 Task: Create a due date automation trigger when advanced on, on the monday after a card is due add dates not due this month at 11:00 AM.
Action: Mouse moved to (957, 72)
Screenshot: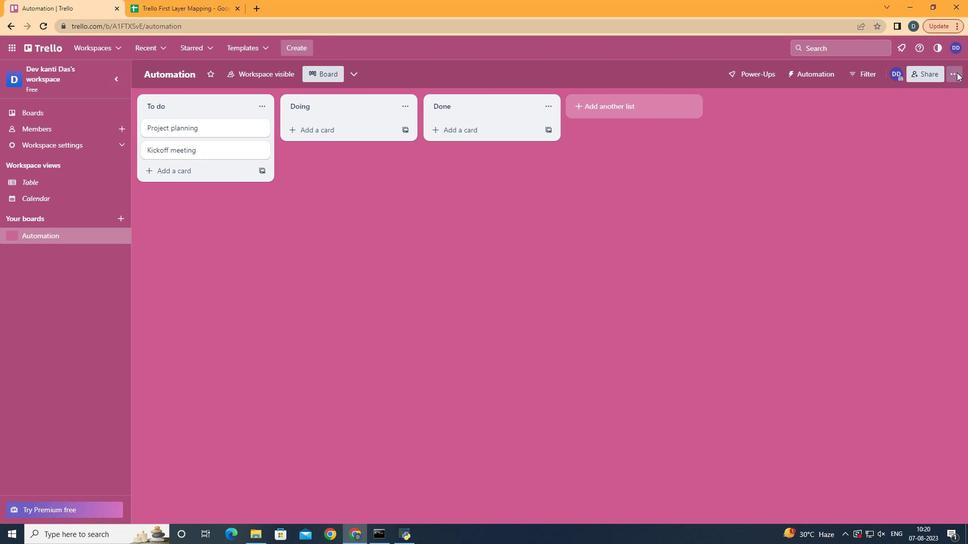 
Action: Mouse pressed left at (957, 72)
Screenshot: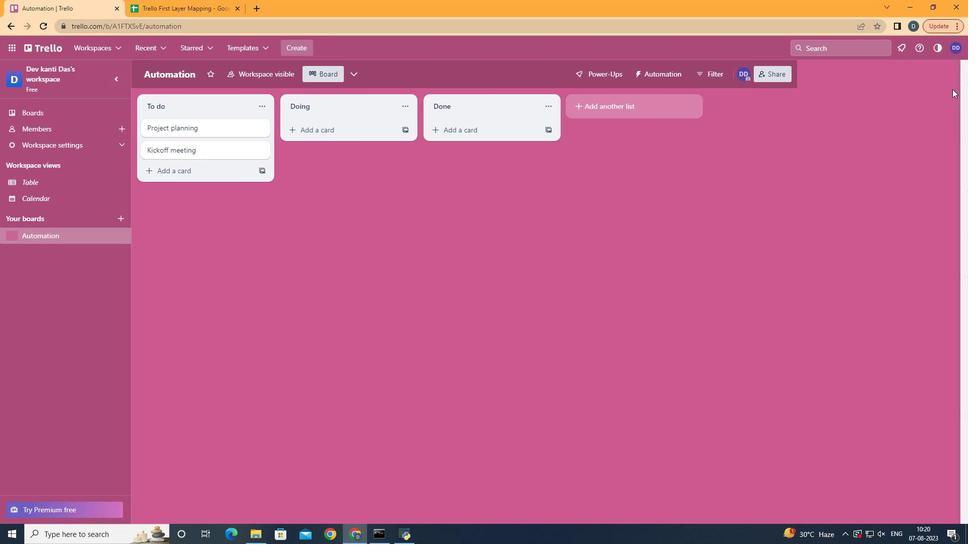 
Action: Mouse moved to (889, 215)
Screenshot: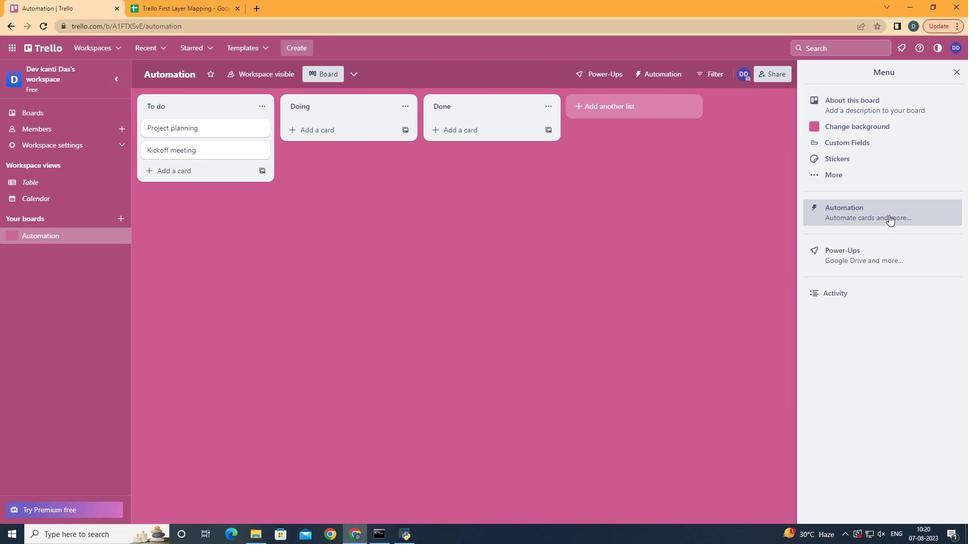 
Action: Mouse pressed left at (889, 215)
Screenshot: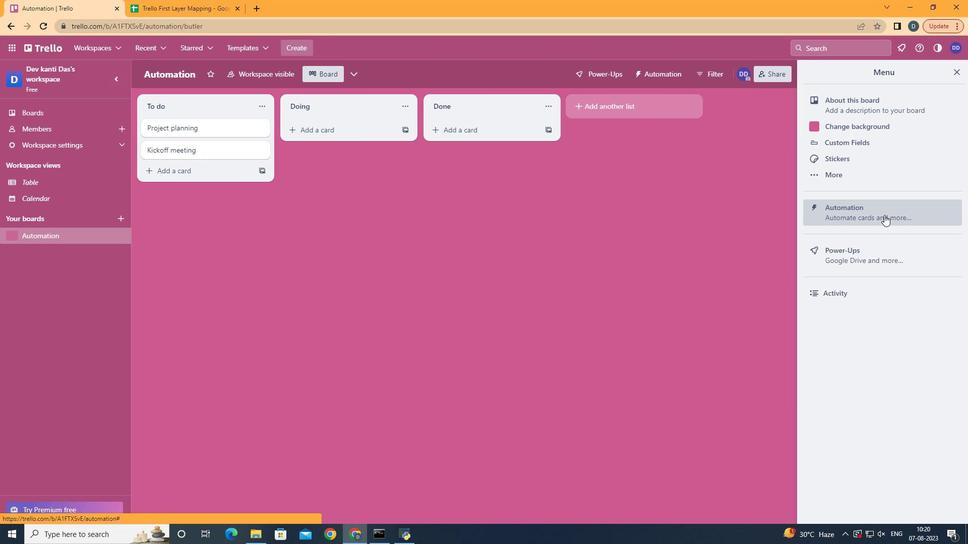 
Action: Mouse moved to (172, 203)
Screenshot: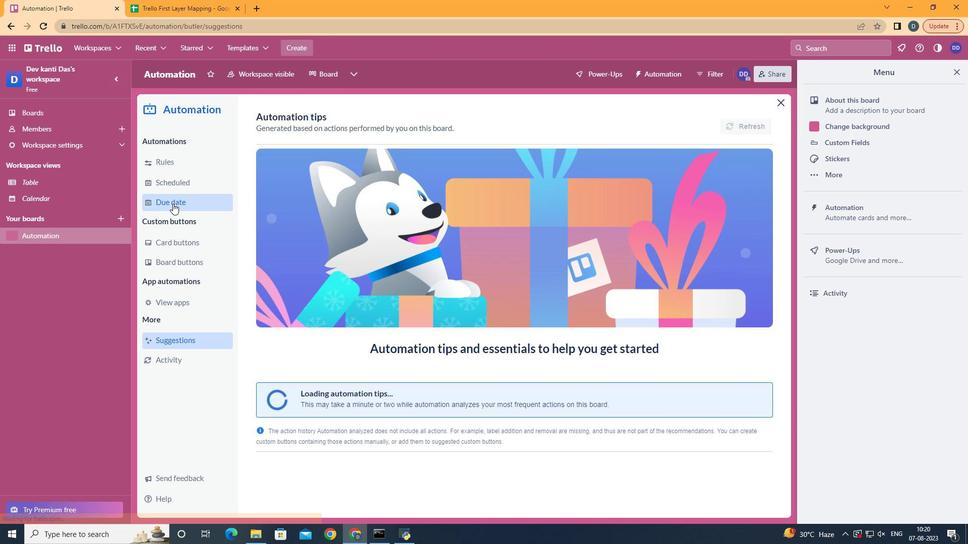 
Action: Mouse pressed left at (172, 203)
Screenshot: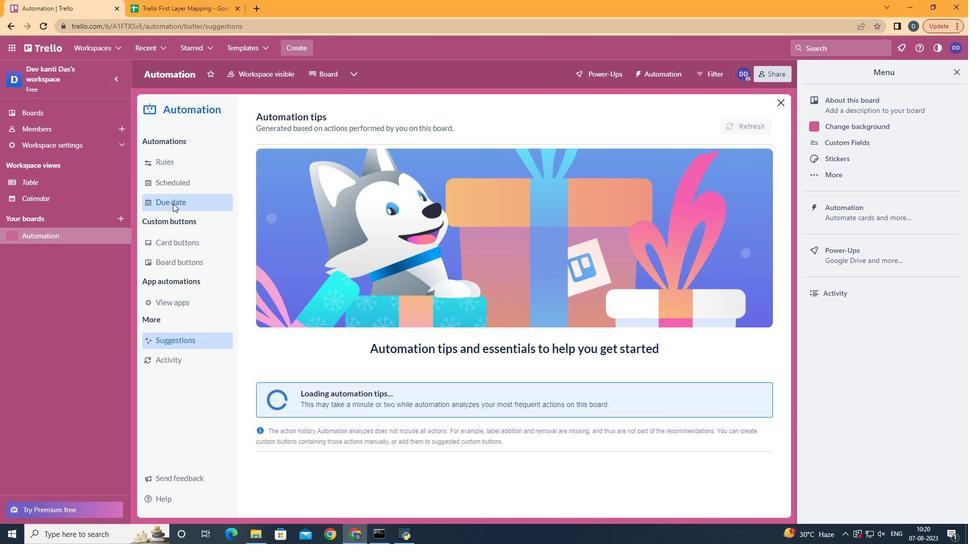 
Action: Mouse moved to (708, 121)
Screenshot: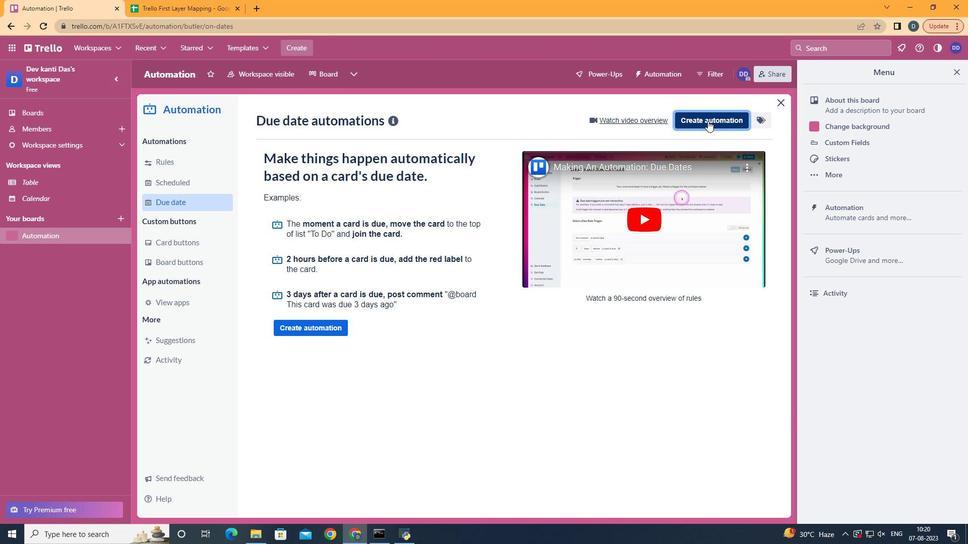 
Action: Mouse pressed left at (708, 121)
Screenshot: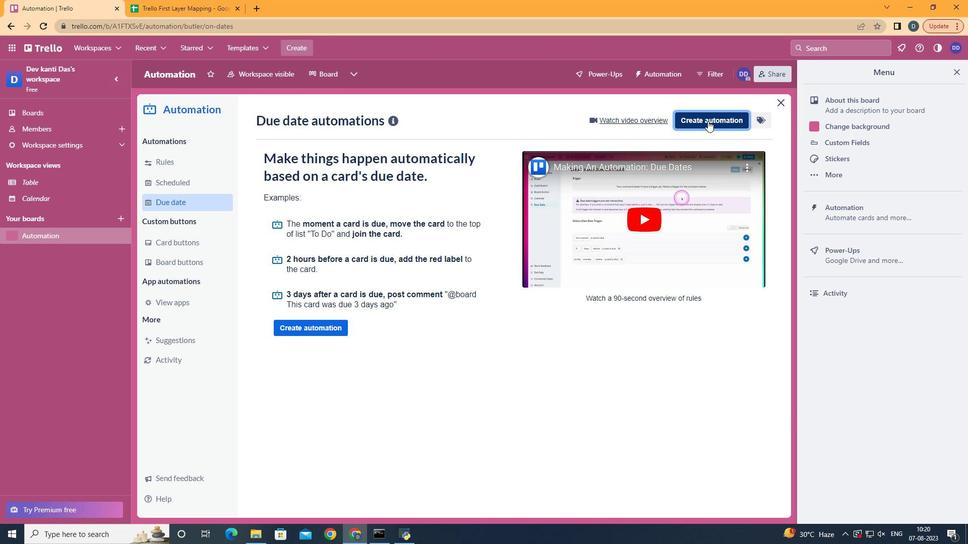 
Action: Mouse moved to (553, 219)
Screenshot: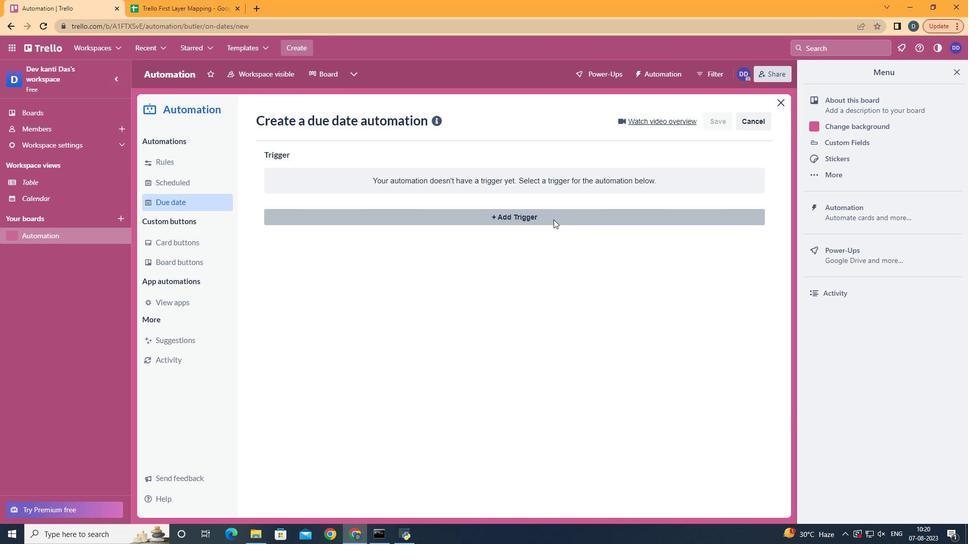 
Action: Mouse pressed left at (553, 219)
Screenshot: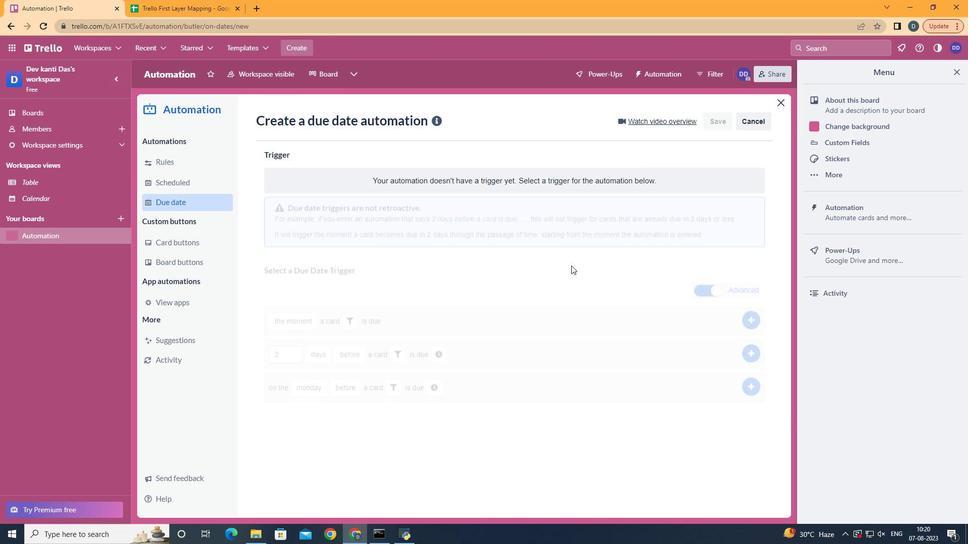 
Action: Mouse moved to (330, 266)
Screenshot: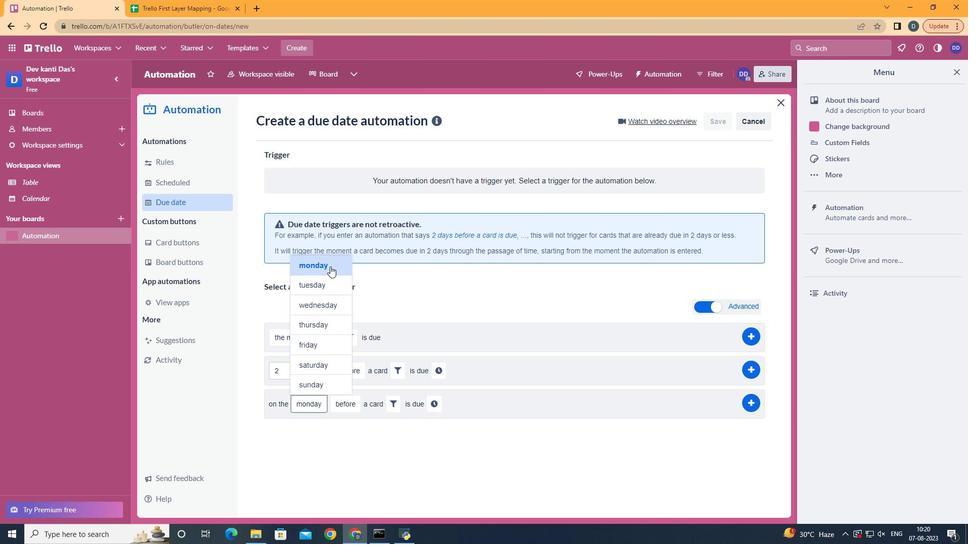 
Action: Mouse pressed left at (330, 266)
Screenshot: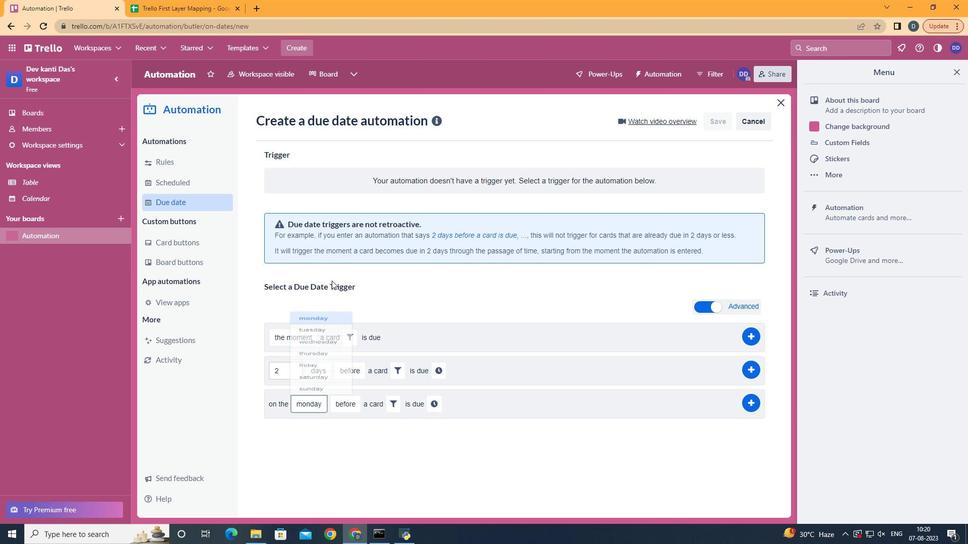 
Action: Mouse moved to (348, 439)
Screenshot: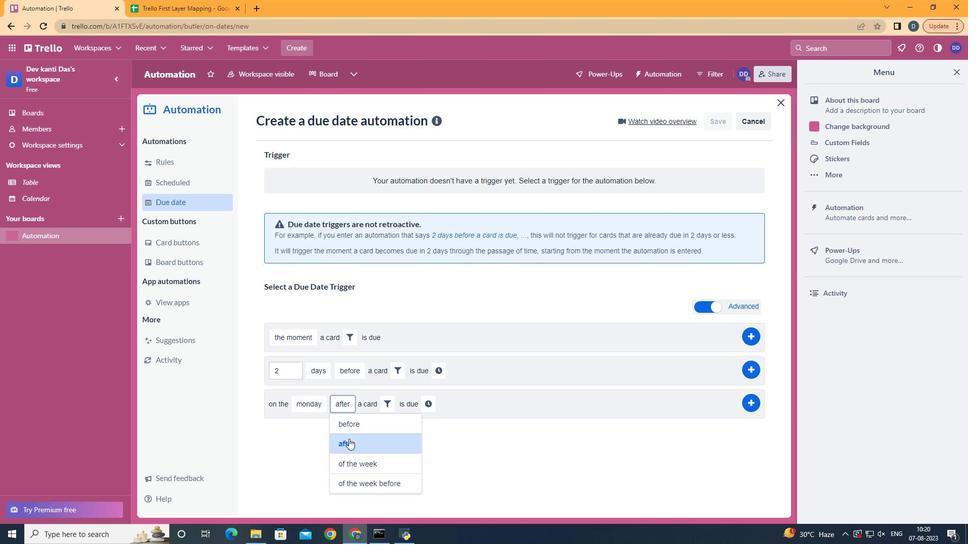 
Action: Mouse pressed left at (348, 439)
Screenshot: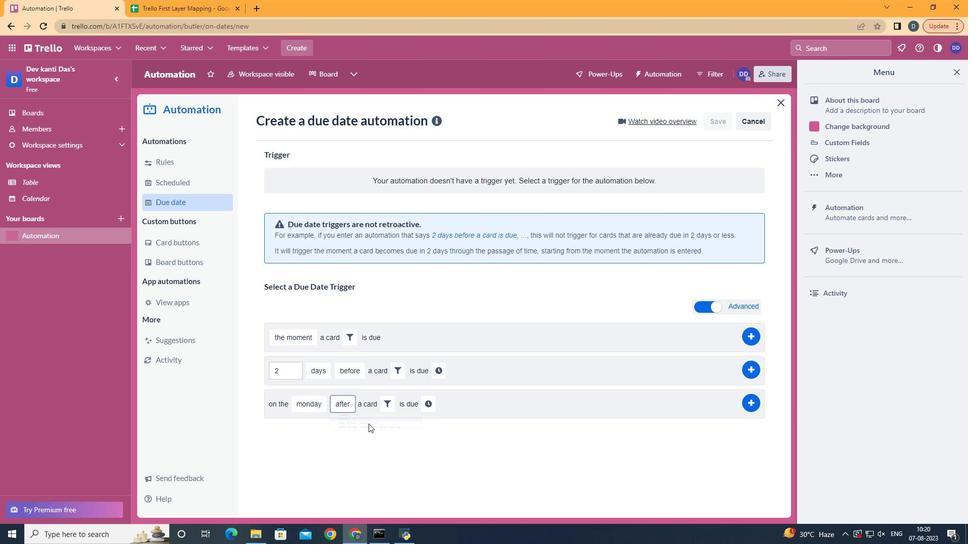 
Action: Mouse moved to (393, 409)
Screenshot: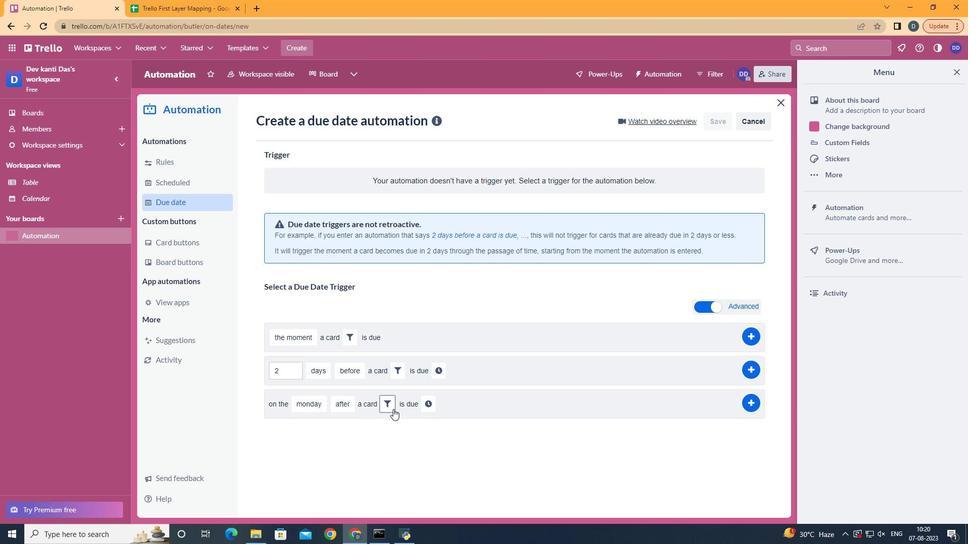 
Action: Mouse pressed left at (393, 409)
Screenshot: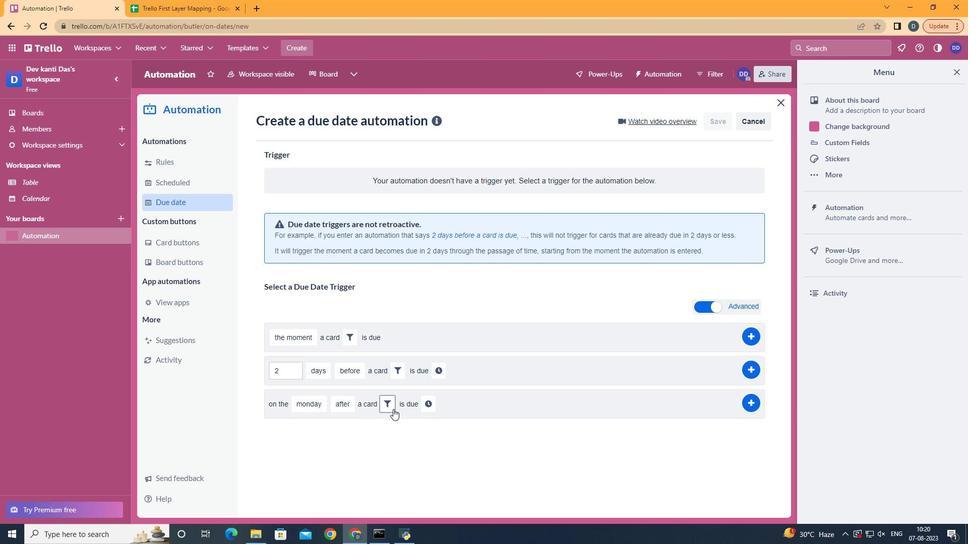 
Action: Mouse moved to (445, 442)
Screenshot: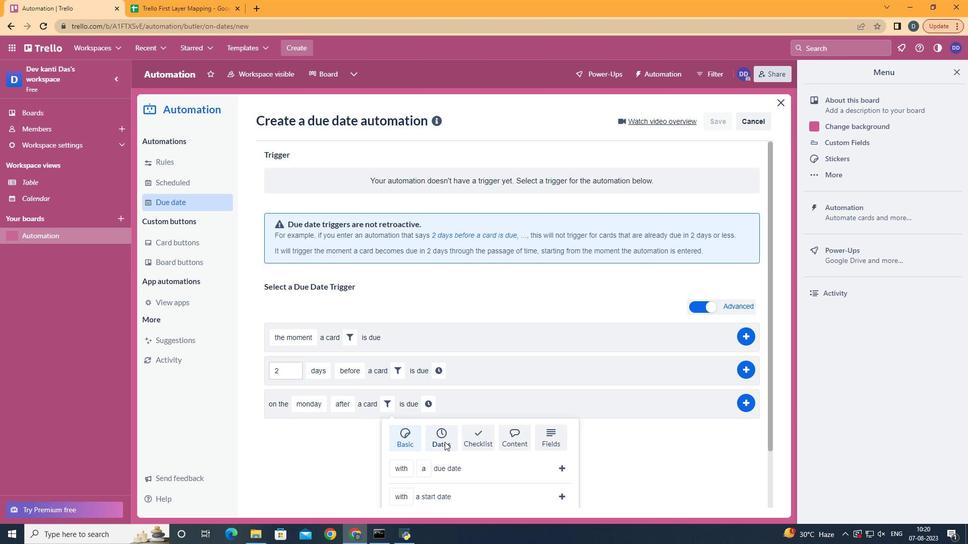 
Action: Mouse pressed left at (445, 442)
Screenshot: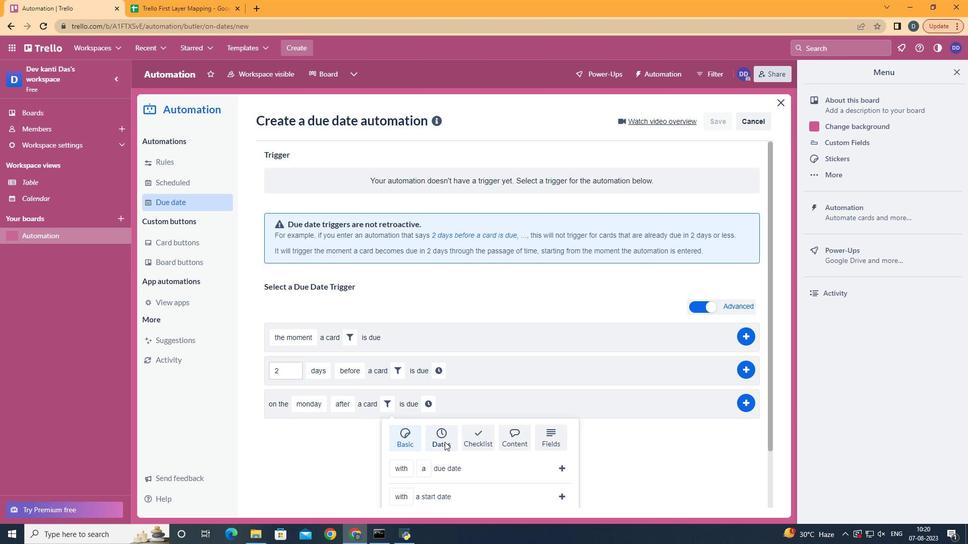 
Action: Mouse moved to (445, 441)
Screenshot: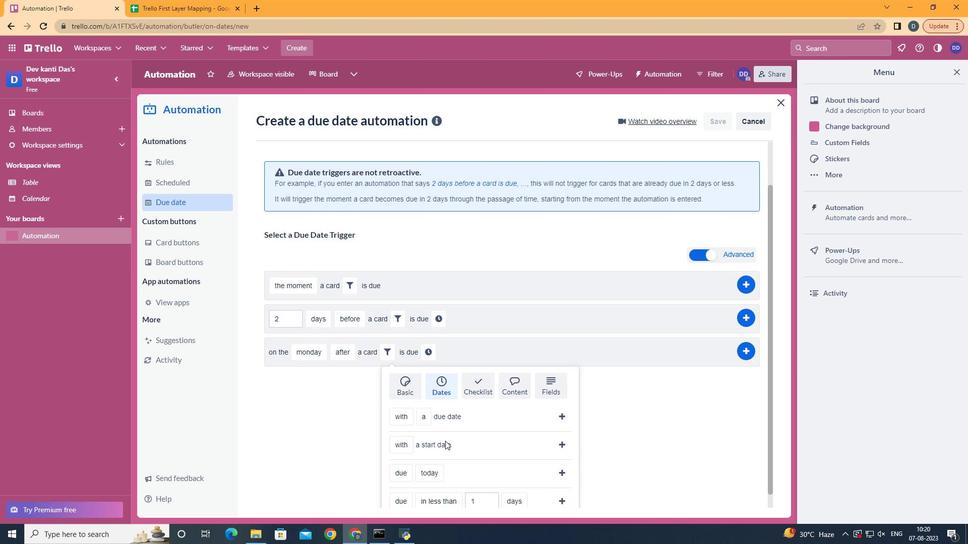 
Action: Mouse scrolled (445, 440) with delta (0, 0)
Screenshot: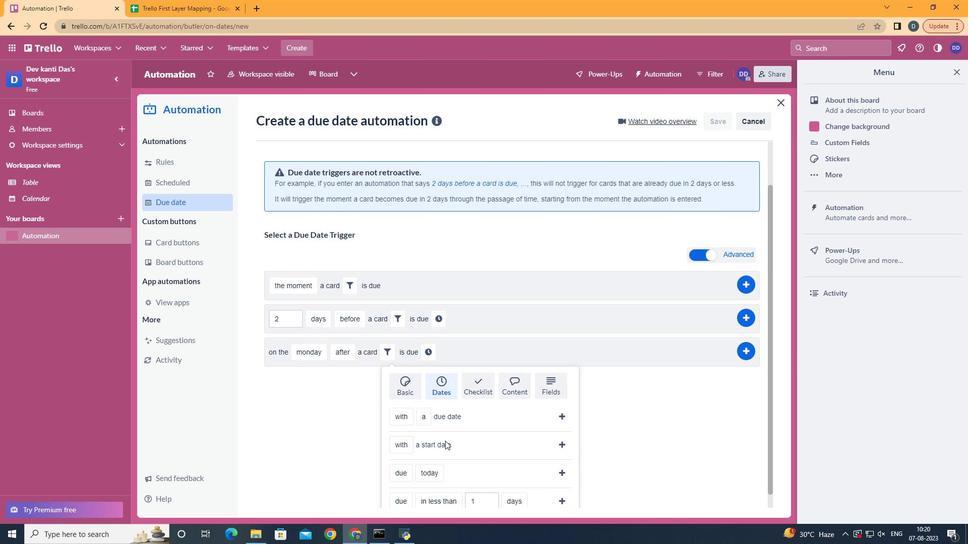 
Action: Mouse scrolled (445, 440) with delta (0, 0)
Screenshot: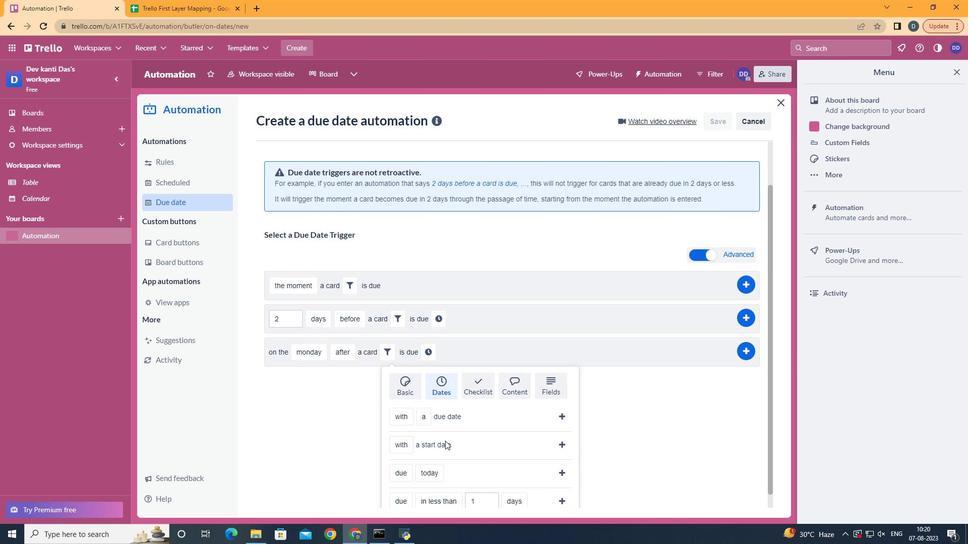 
Action: Mouse scrolled (445, 440) with delta (0, 0)
Screenshot: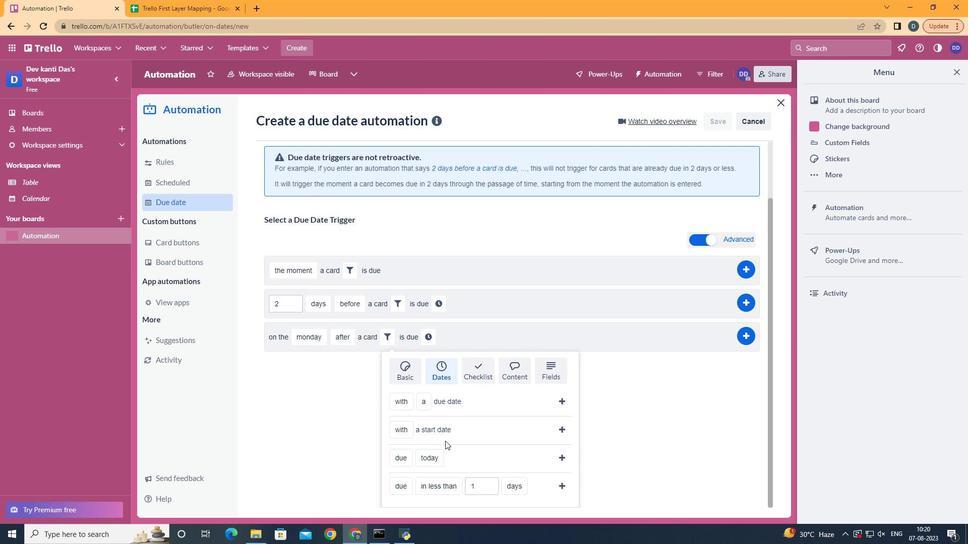 
Action: Mouse scrolled (445, 440) with delta (0, 0)
Screenshot: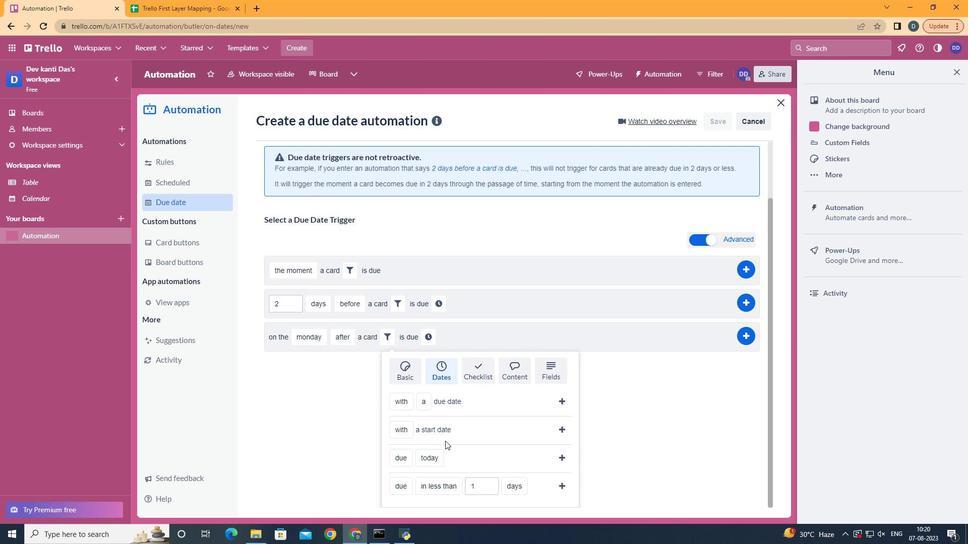 
Action: Mouse scrolled (445, 440) with delta (0, 0)
Screenshot: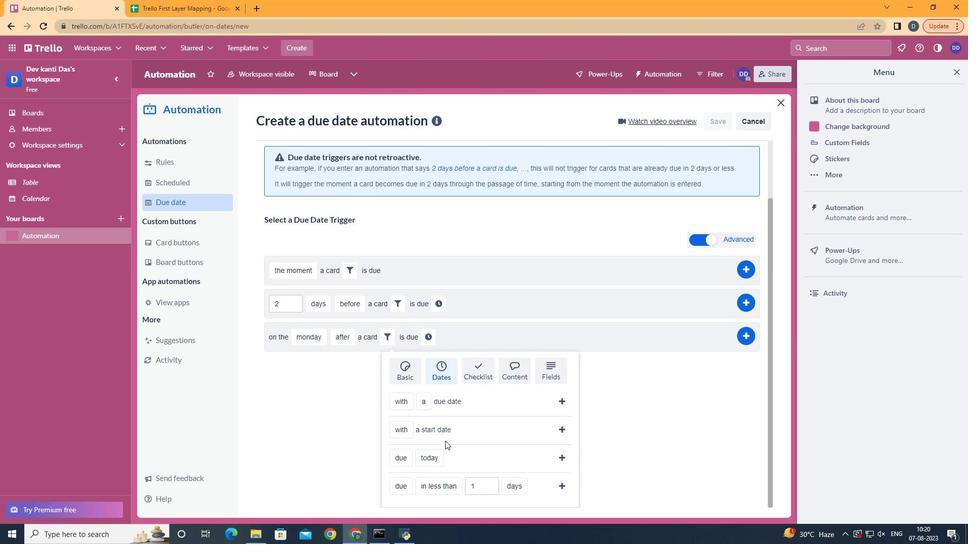 
Action: Mouse moved to (422, 398)
Screenshot: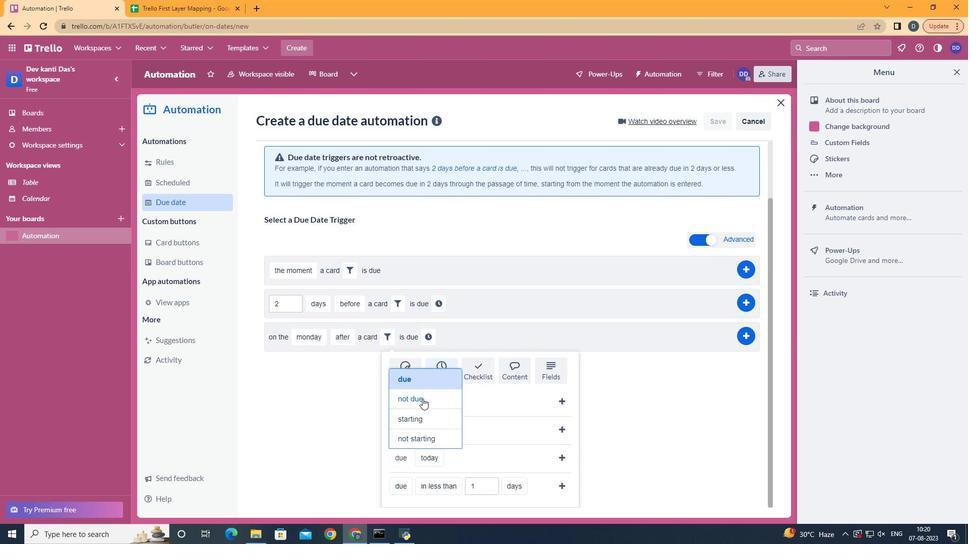 
Action: Mouse pressed left at (422, 398)
Screenshot: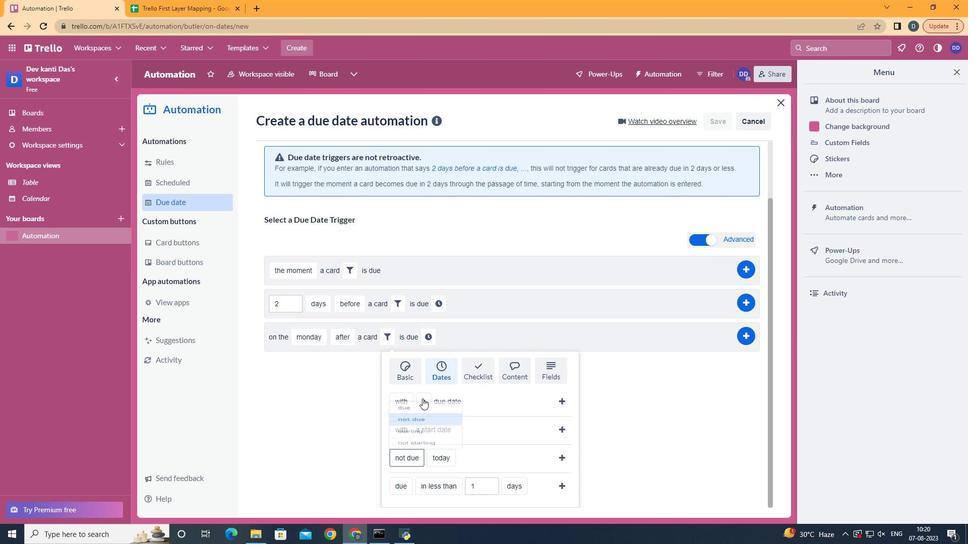 
Action: Mouse moved to (456, 419)
Screenshot: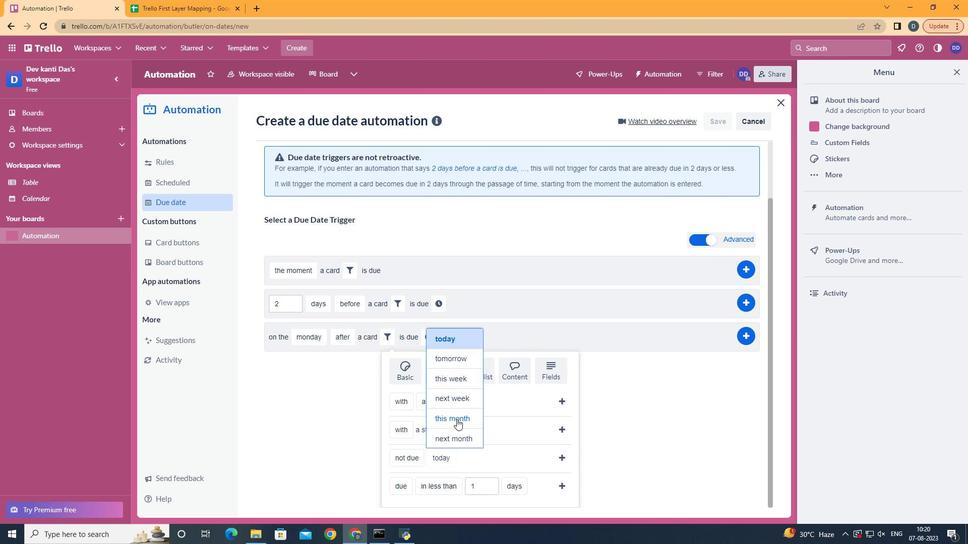 
Action: Mouse pressed left at (456, 419)
Screenshot: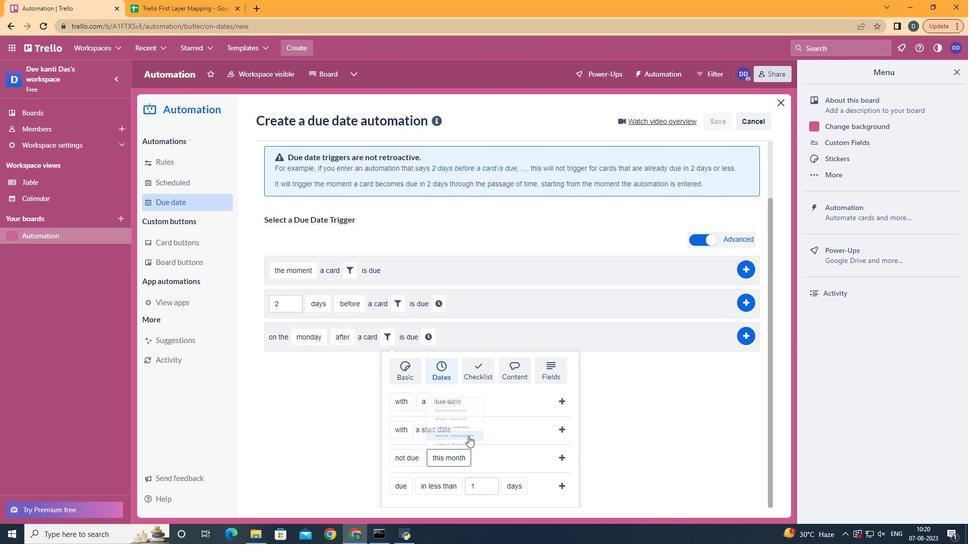 
Action: Mouse moved to (555, 455)
Screenshot: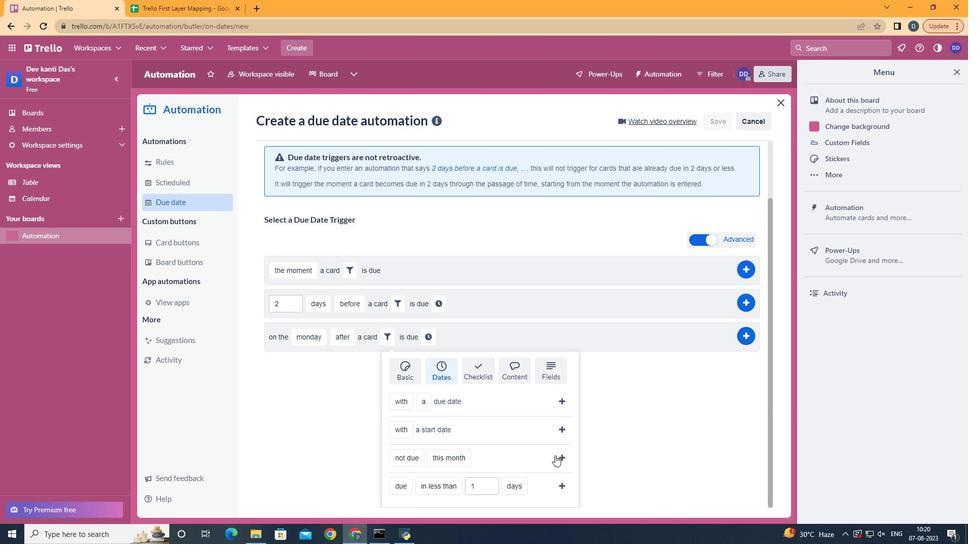 
Action: Mouse pressed left at (555, 455)
Screenshot: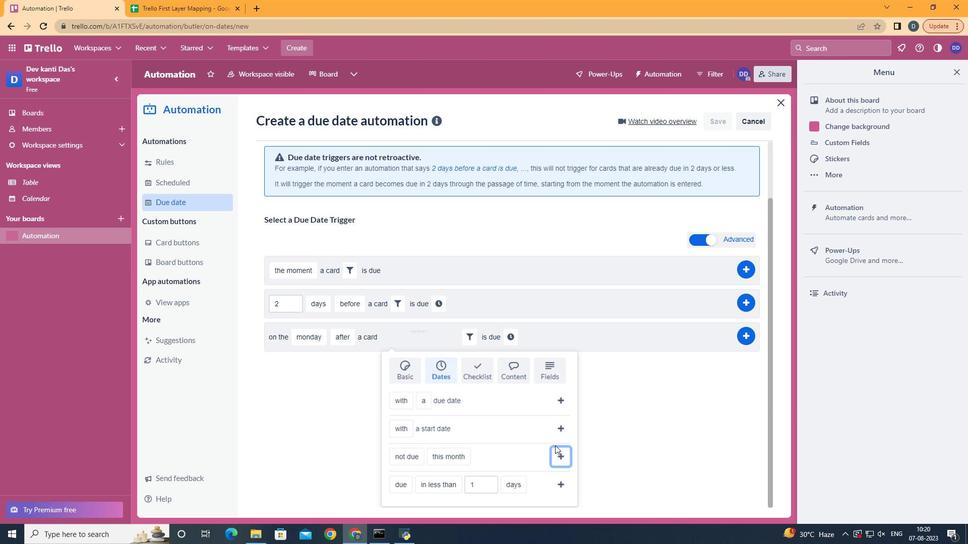 
Action: Mouse moved to (509, 404)
Screenshot: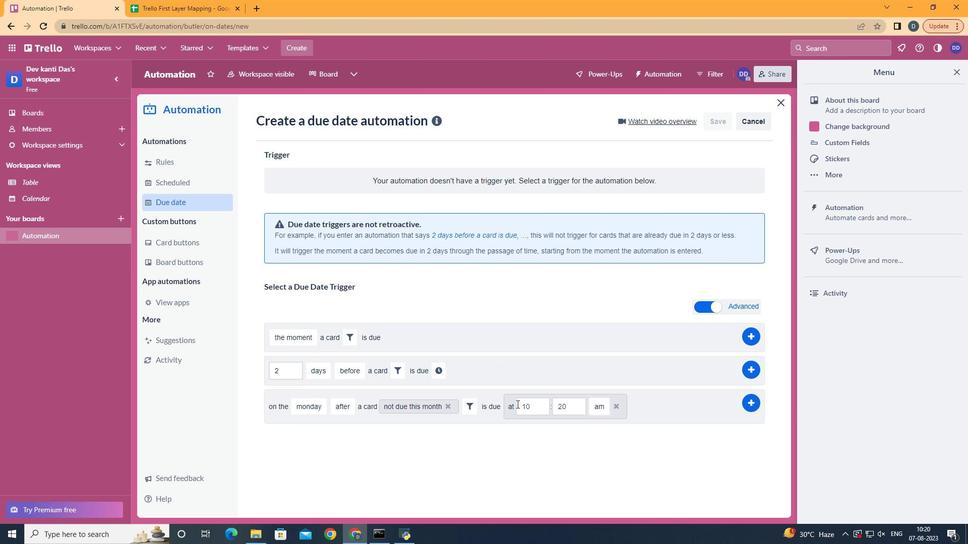 
Action: Mouse pressed left at (509, 404)
Screenshot: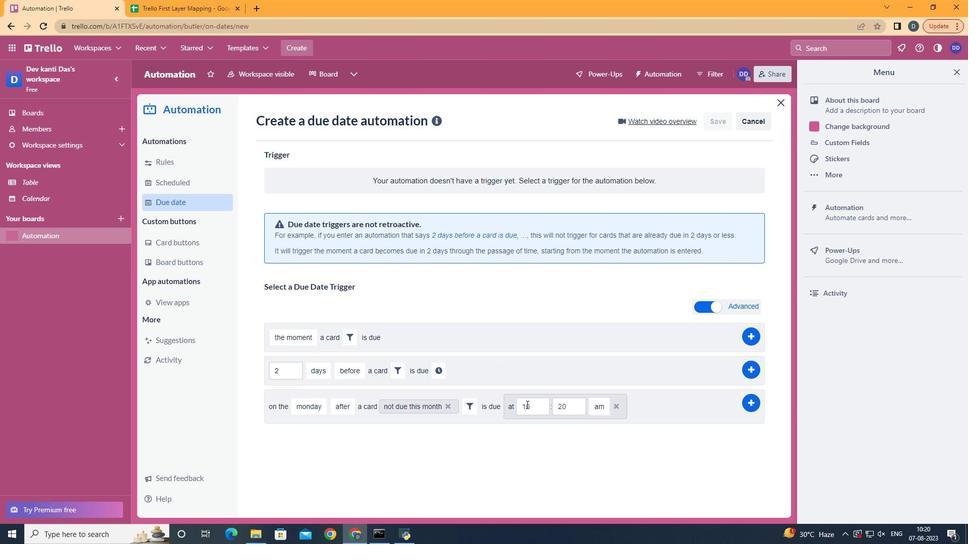 
Action: Mouse moved to (530, 408)
Screenshot: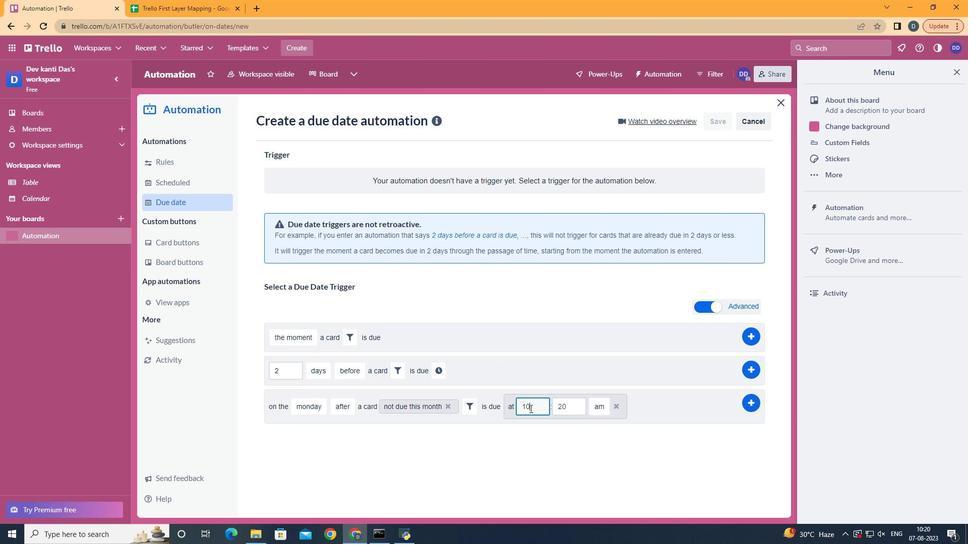 
Action: Mouse pressed left at (530, 408)
Screenshot: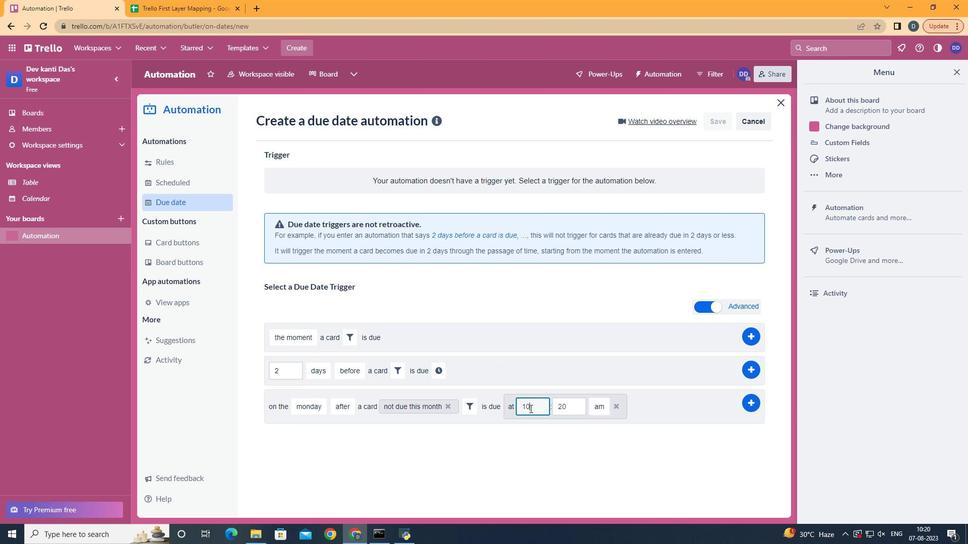 
Action: Key pressed <Key.backspace>1
Screenshot: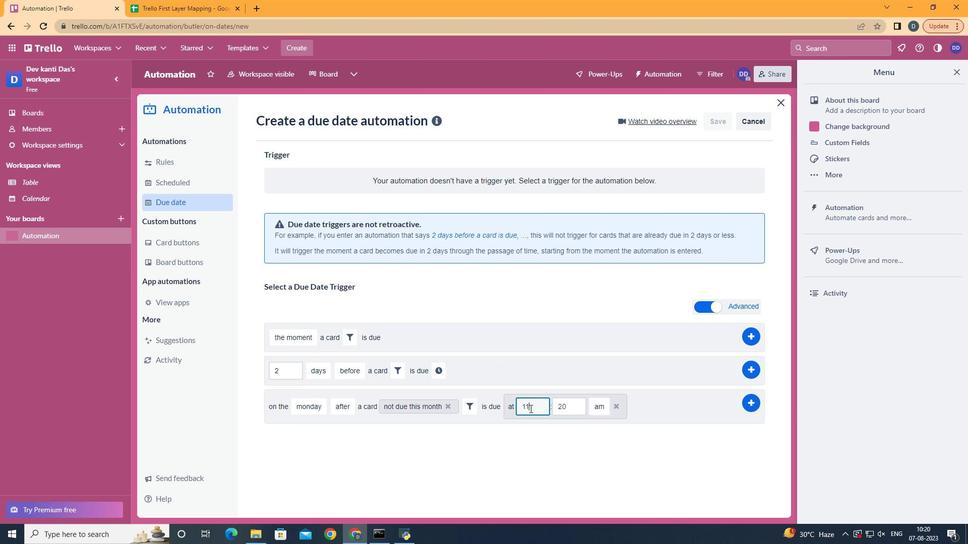 
Action: Mouse moved to (579, 405)
Screenshot: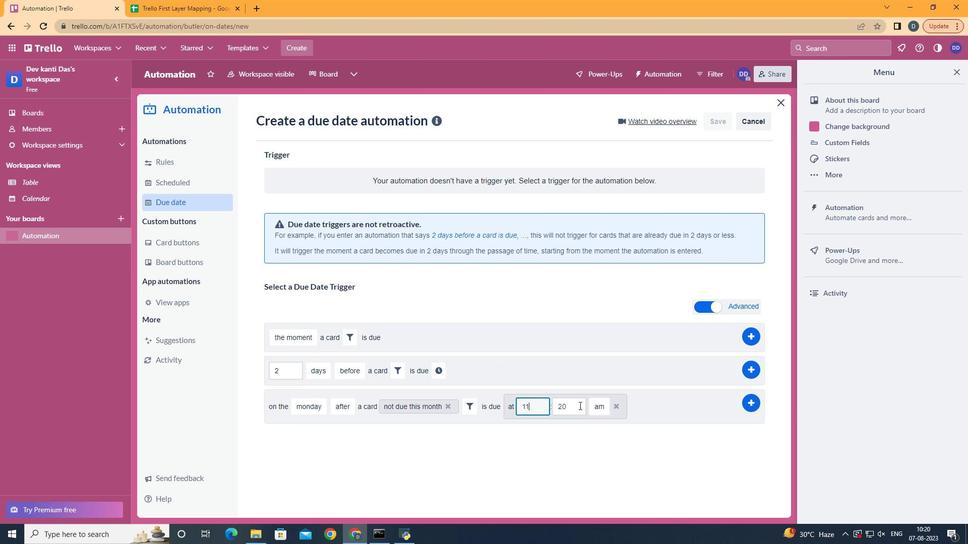 
Action: Mouse pressed left at (579, 405)
Screenshot: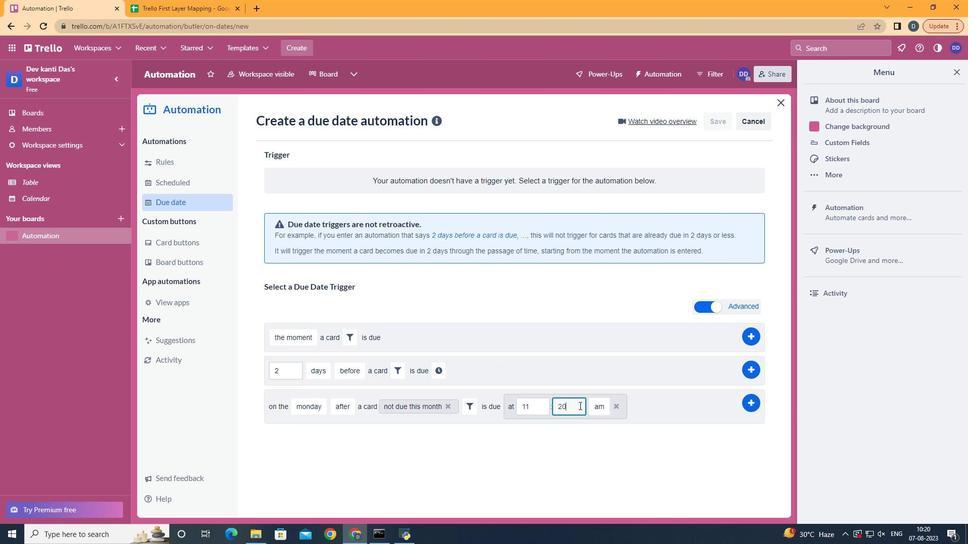 
Action: Mouse moved to (577, 406)
Screenshot: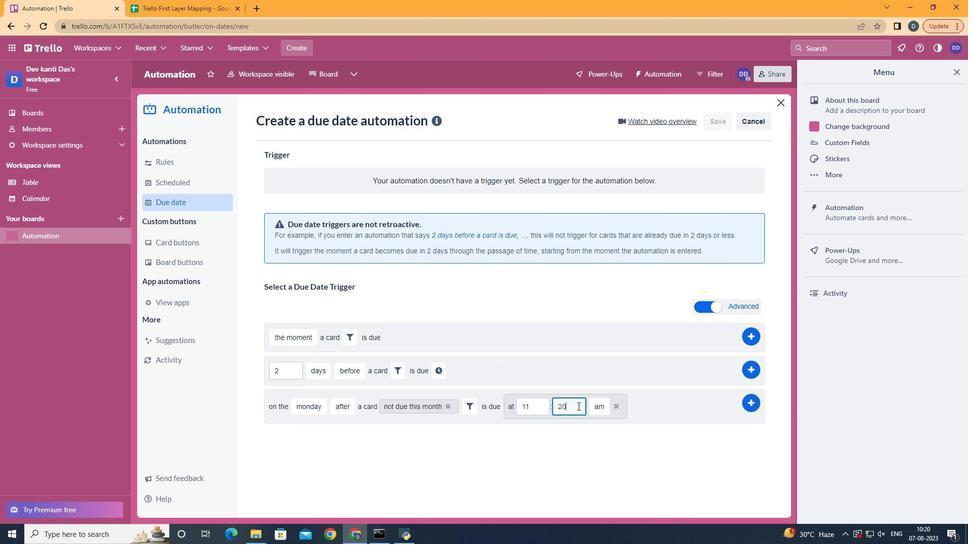 
Action: Key pressed <Key.backspace>
Screenshot: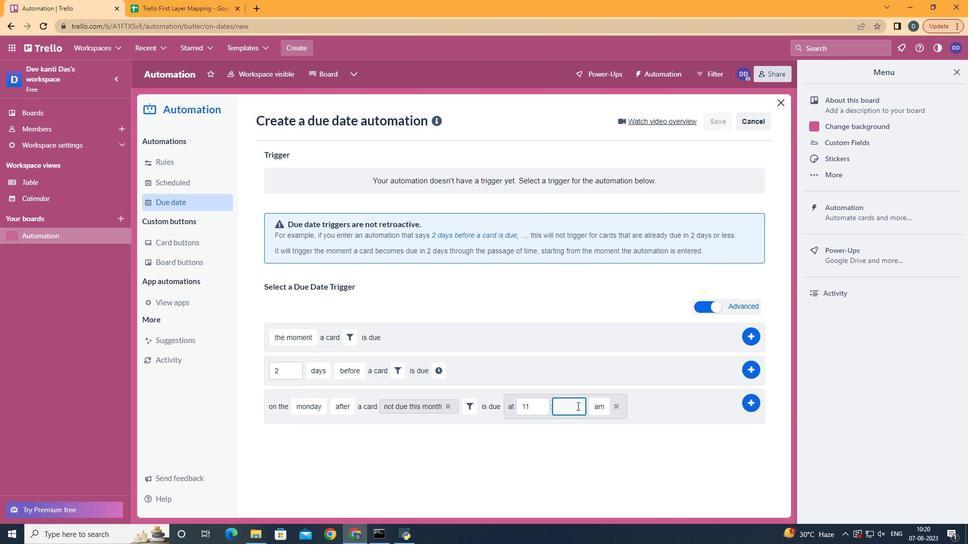 
Action: Mouse moved to (577, 406)
Screenshot: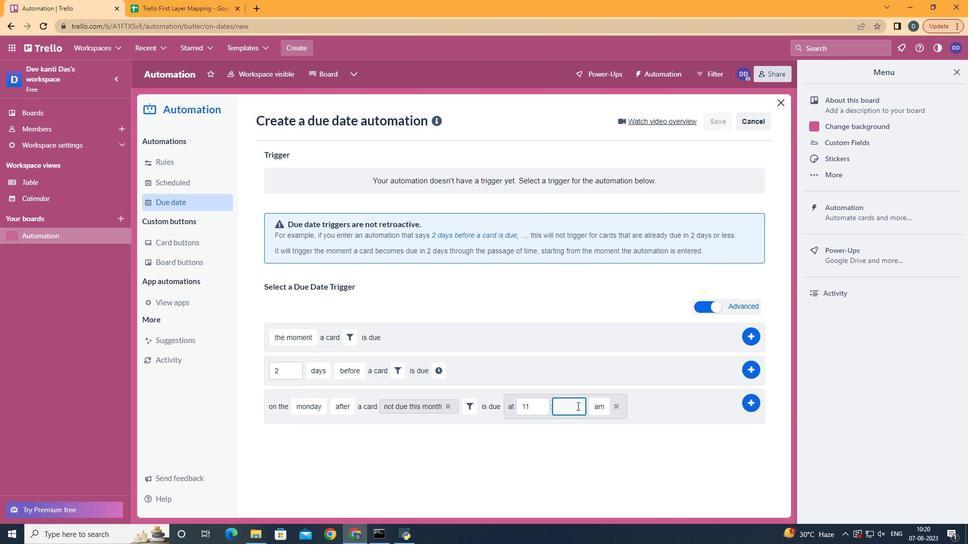 
Action: Key pressed <Key.backspace>00
Screenshot: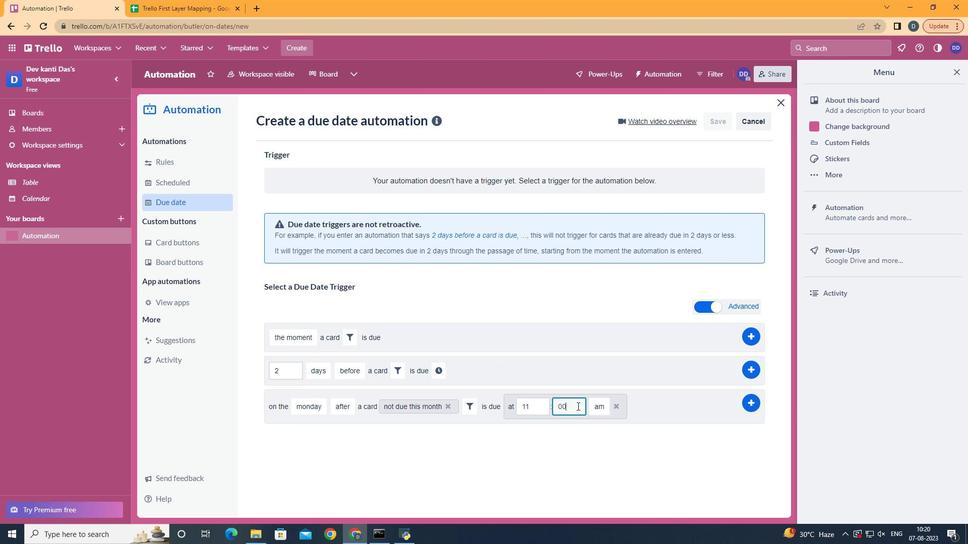 
Action: Mouse moved to (756, 405)
Screenshot: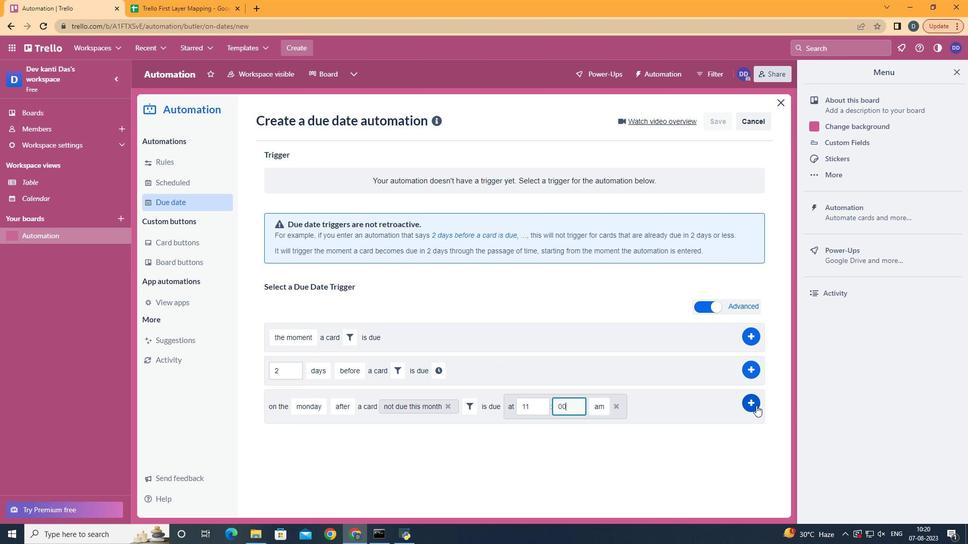
Action: Mouse pressed left at (756, 405)
Screenshot: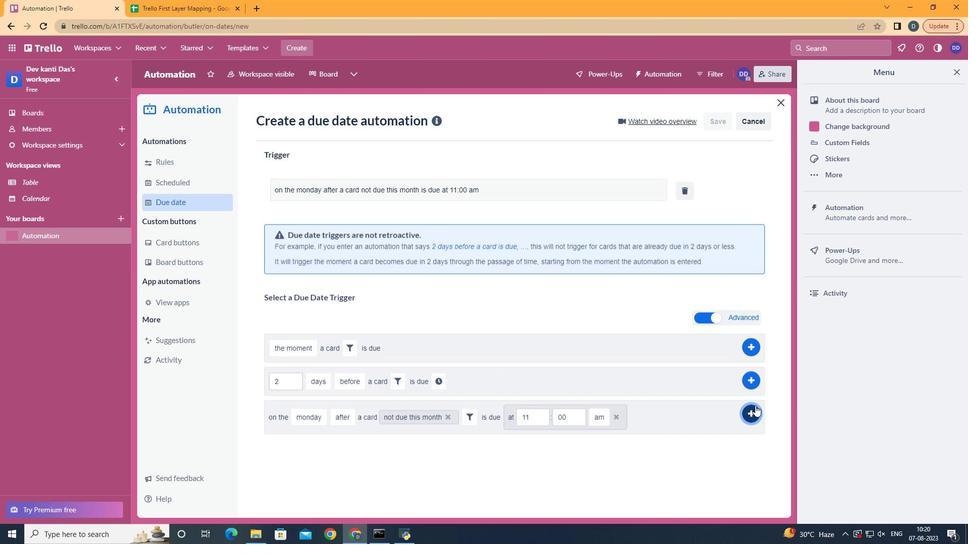 
Action: Mouse moved to (438, 163)
Screenshot: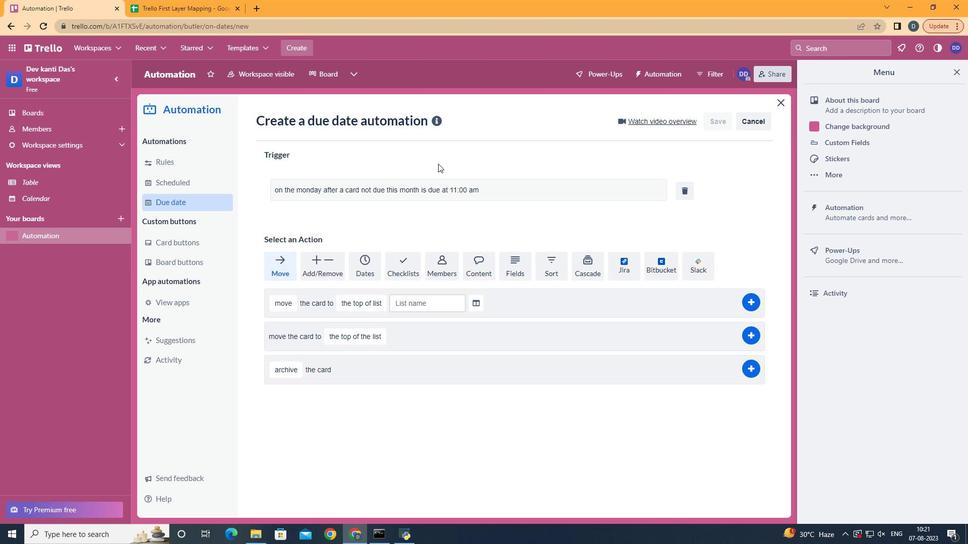 
